 Task: Create a section Continuous Integration (CI) Sprint and in the section, add a milestone Cloud Cost Optimization in the project AgileOrigin
Action: Mouse moved to (184, 410)
Screenshot: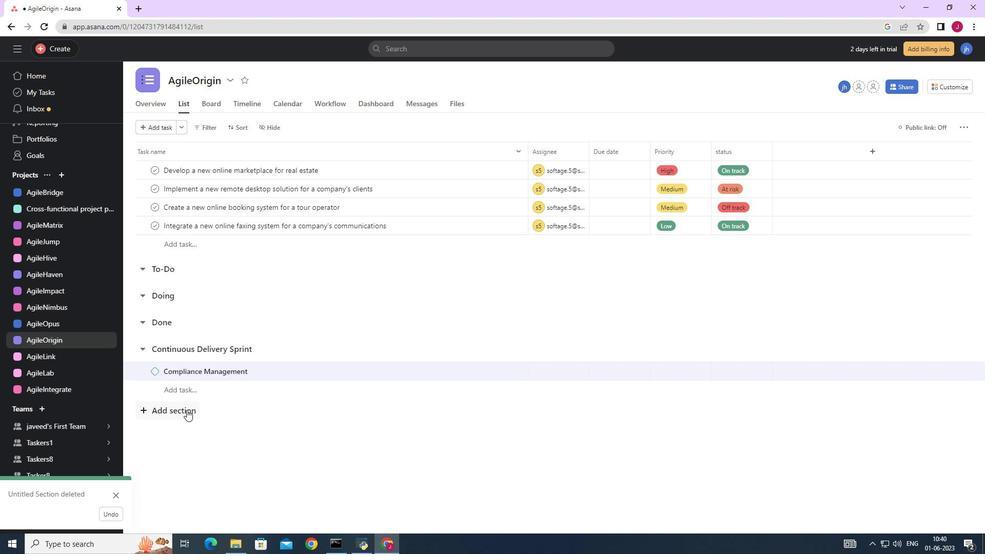 
Action: Mouse pressed left at (184, 410)
Screenshot: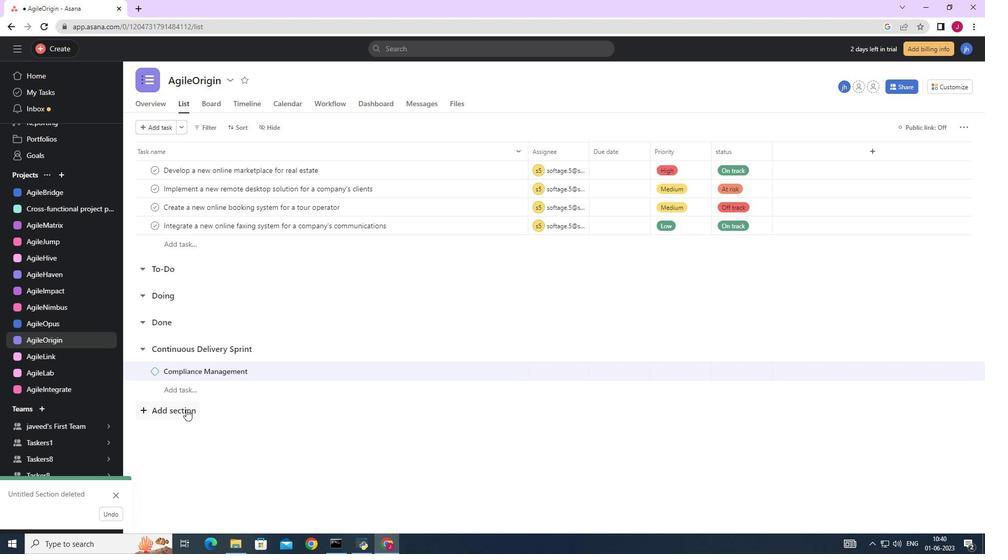 
Action: Key pressed <Key.caps_lock>C<Key.caps_lock>ontinuous<Key.space><Key.caps_lock>I<Key.caps_lock>ntegration<Key.space><Key.shift_r><Key.shift_r><Key.shift_r><Key.shift_r><Key.shift_r><Key.shift_r><Key.shift_r><Key.shift_r><Key.shift_r><Key.shift_r><Key.shift_r><Key.shift_r><Key.shift_r><Key.shift_r><Key.shift_r><Key.shift_r>)<Key.caps_lock>CI<Key.shift_r>)<Key.backspace><Key.backspace><Key.backspace><Key.backspace><Key.shift_r>(<Key.caps_lock><Key.backspace><Key.shift_r>(<Key.caps_lock>CI<Key.shift_r>)<Key.space><Key.caps_lock>s<Key.backspace><Key.caps_lock>S<Key.caps_lock>print<Key.enter>
Screenshot: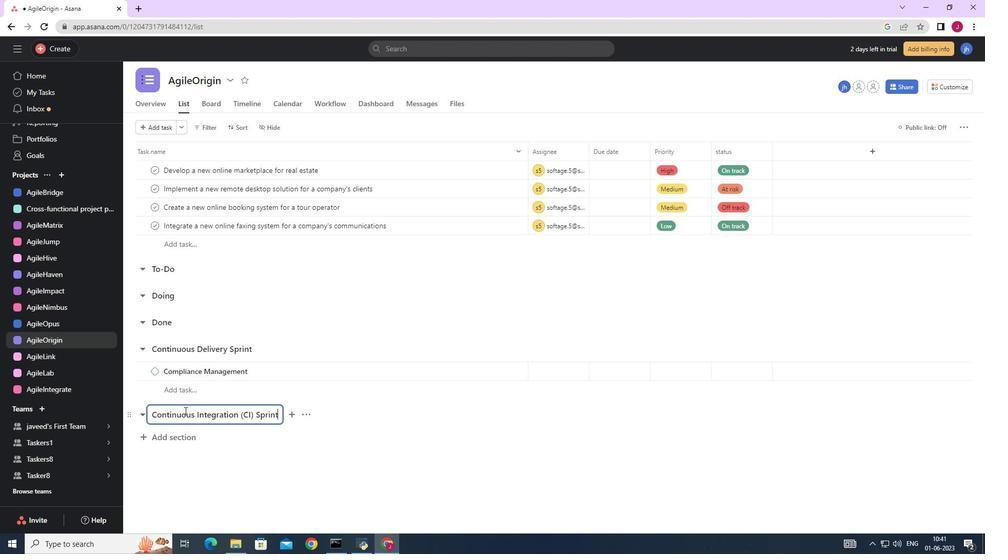 
Action: Mouse moved to (521, 437)
Screenshot: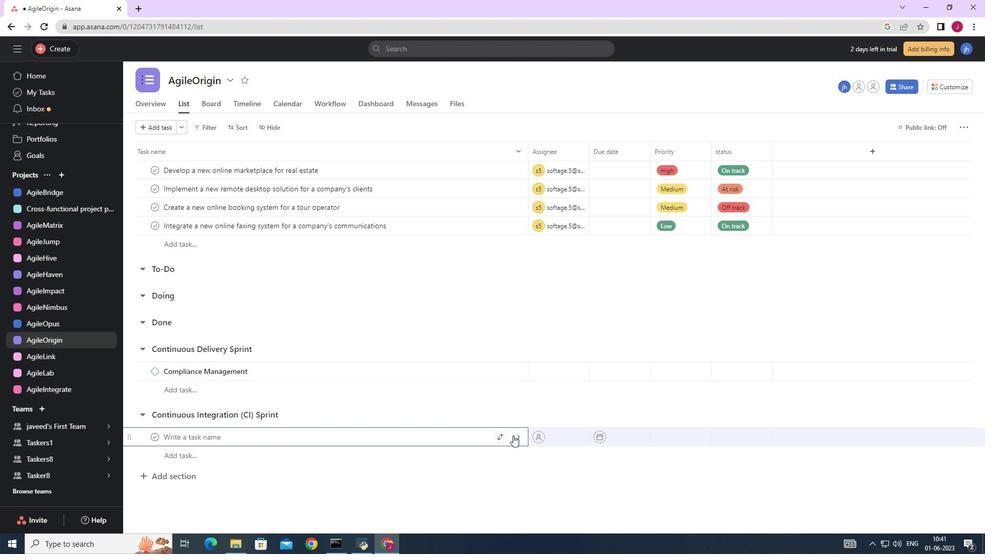 
Action: Mouse pressed left at (521, 437)
Screenshot: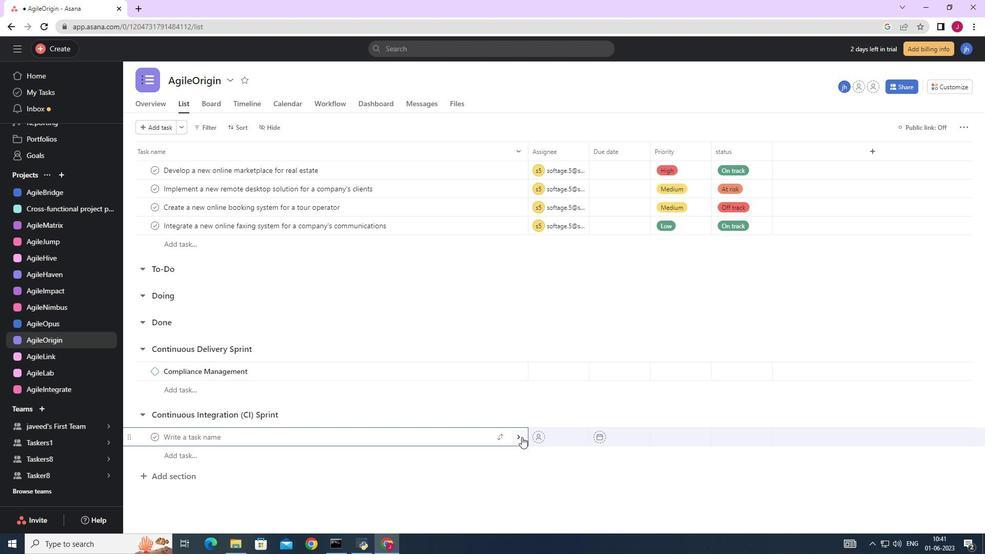 
Action: Mouse moved to (719, 385)
Screenshot: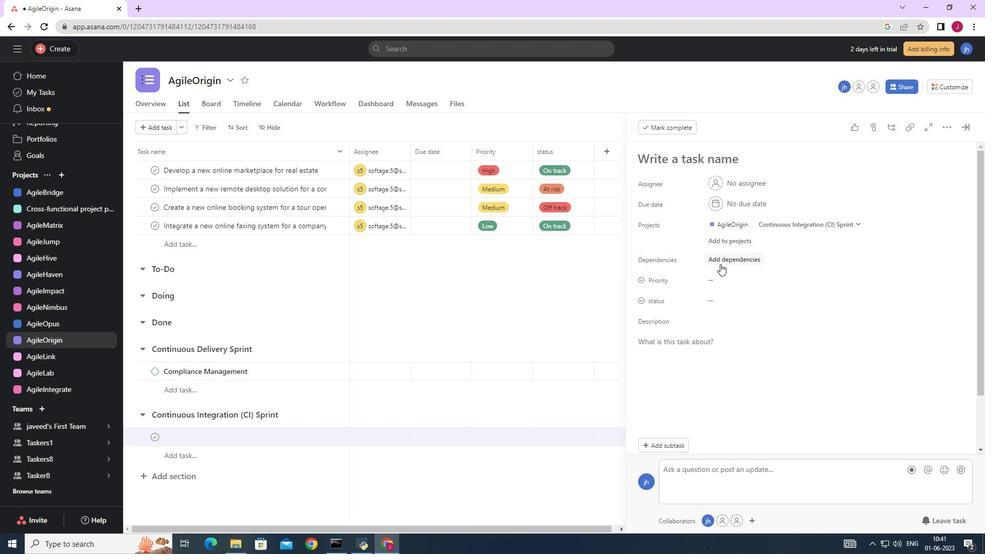 
Action: Mouse scrolled (719, 384) with delta (0, 0)
Screenshot: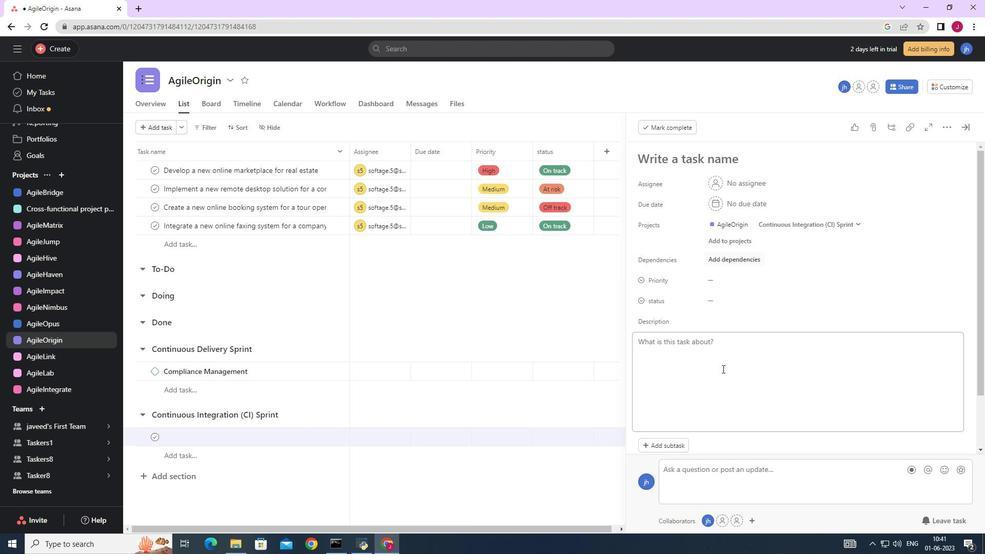 
Action: Mouse scrolled (719, 384) with delta (0, 0)
Screenshot: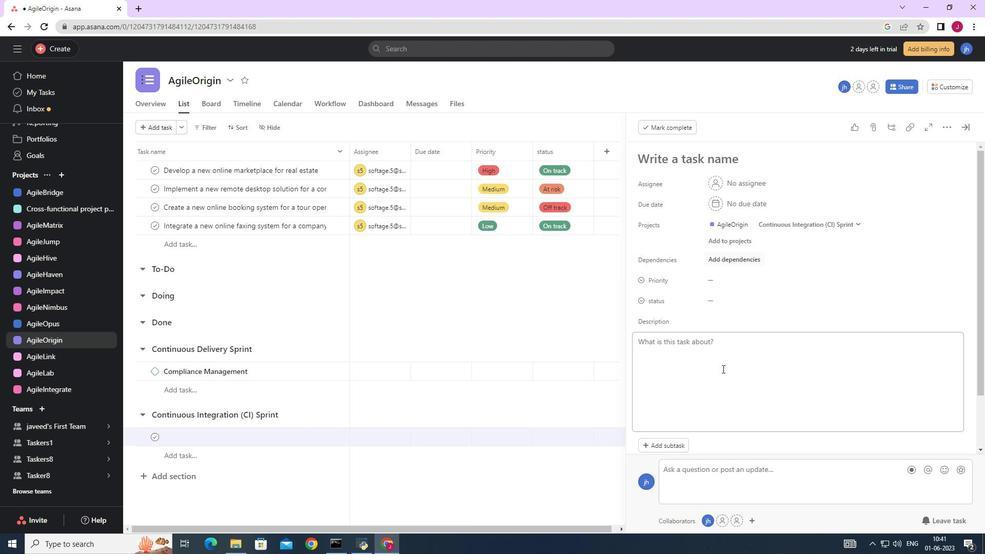 
Action: Mouse scrolled (719, 384) with delta (0, 0)
Screenshot: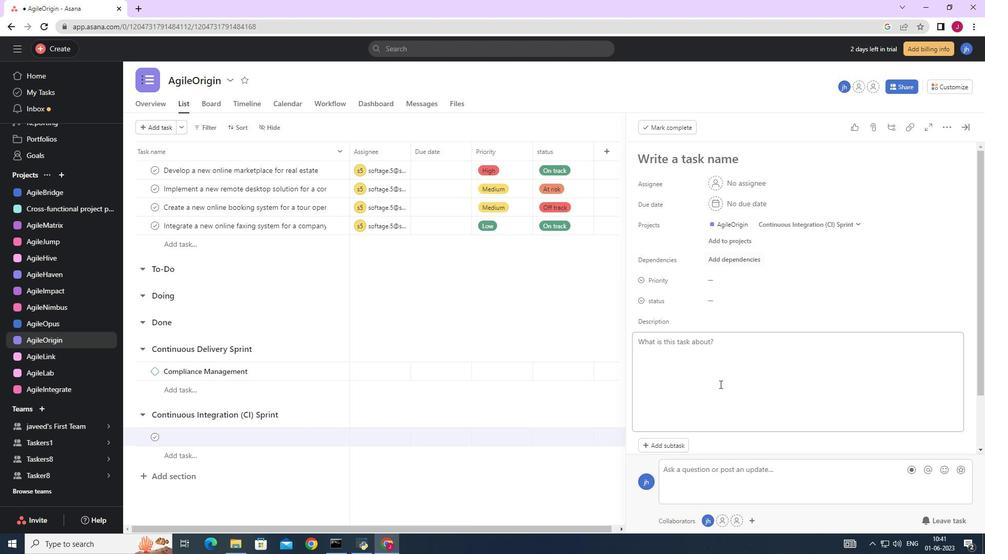 
Action: Mouse scrolled (719, 384) with delta (0, 0)
Screenshot: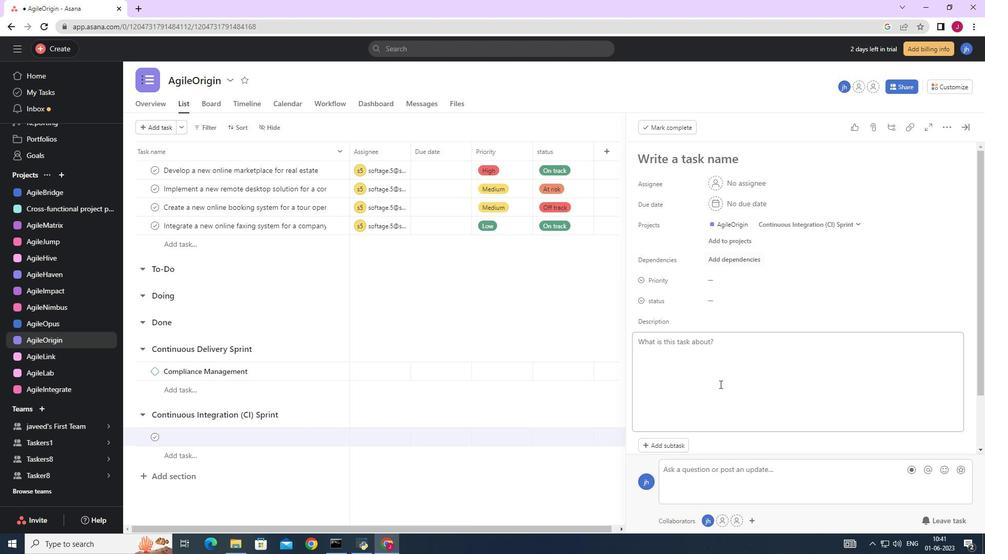 
Action: Mouse moved to (946, 124)
Screenshot: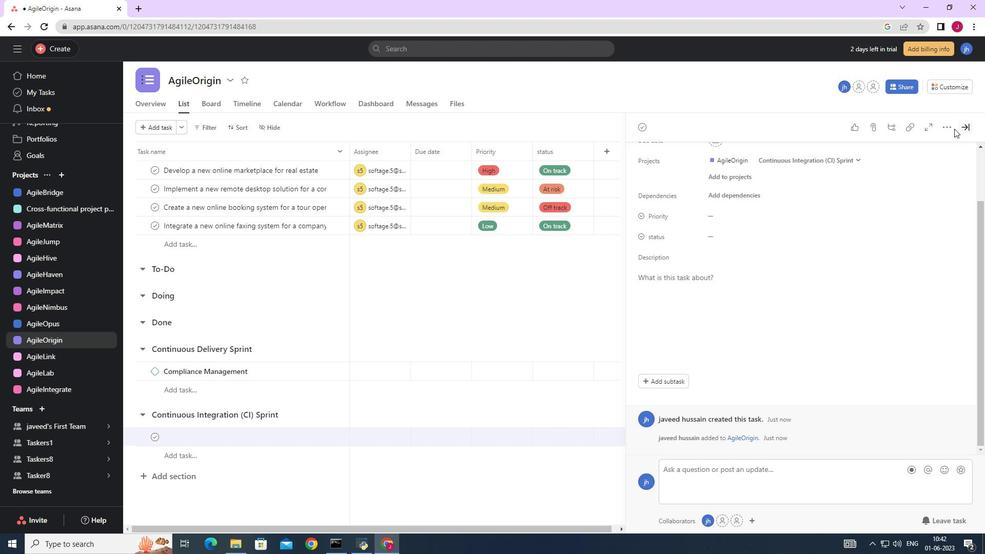 
Action: Mouse pressed left at (946, 124)
Screenshot: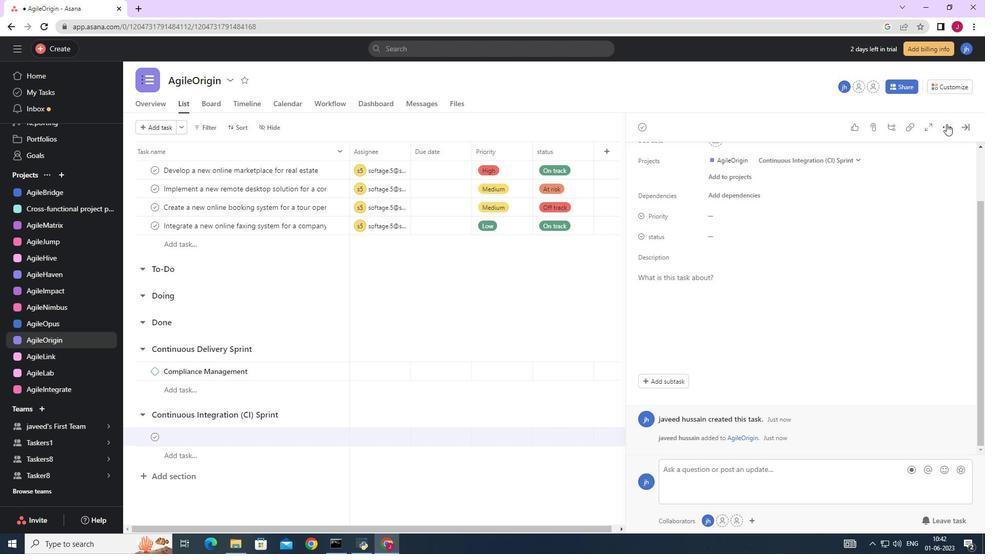 
Action: Mouse moved to (871, 167)
Screenshot: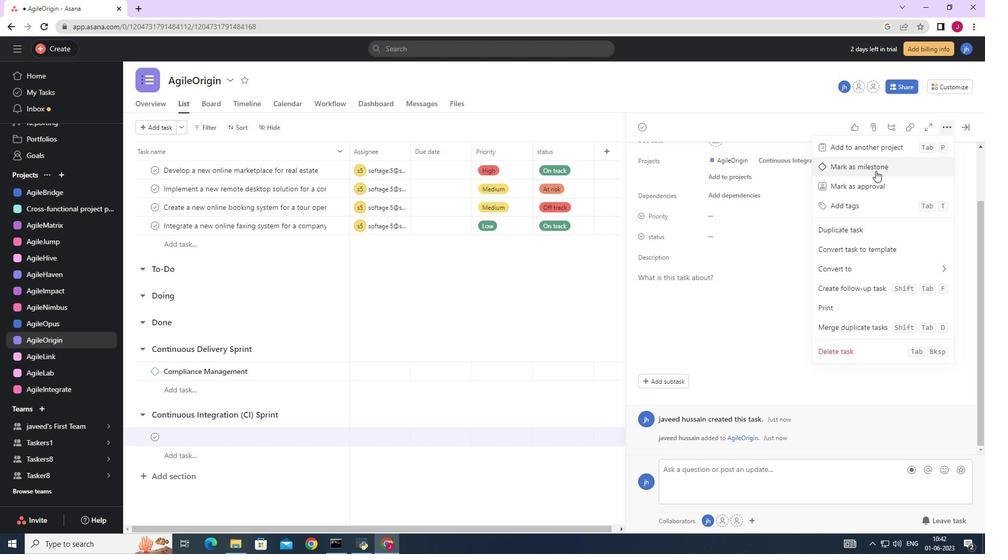 
Action: Mouse pressed left at (871, 167)
Screenshot: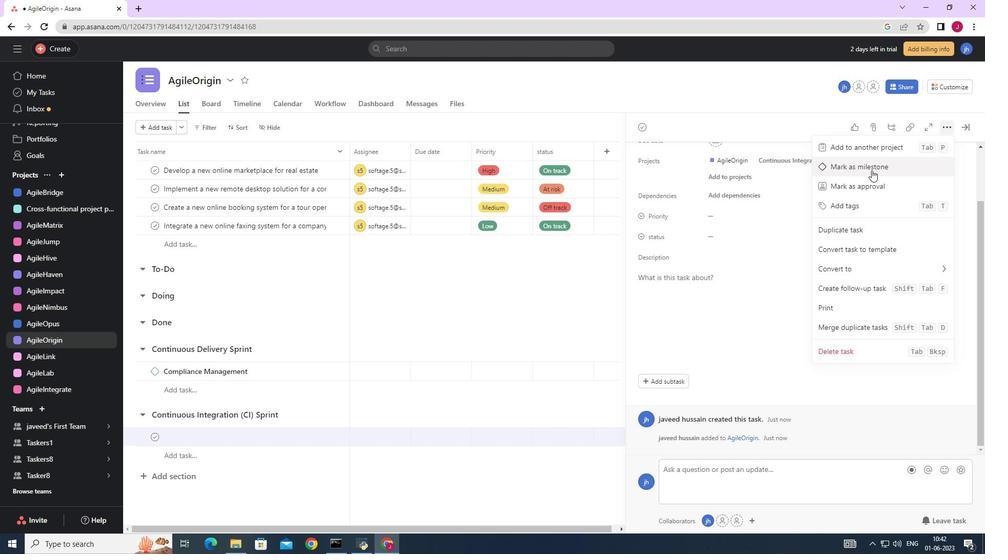 
Action: Mouse moved to (965, 129)
Screenshot: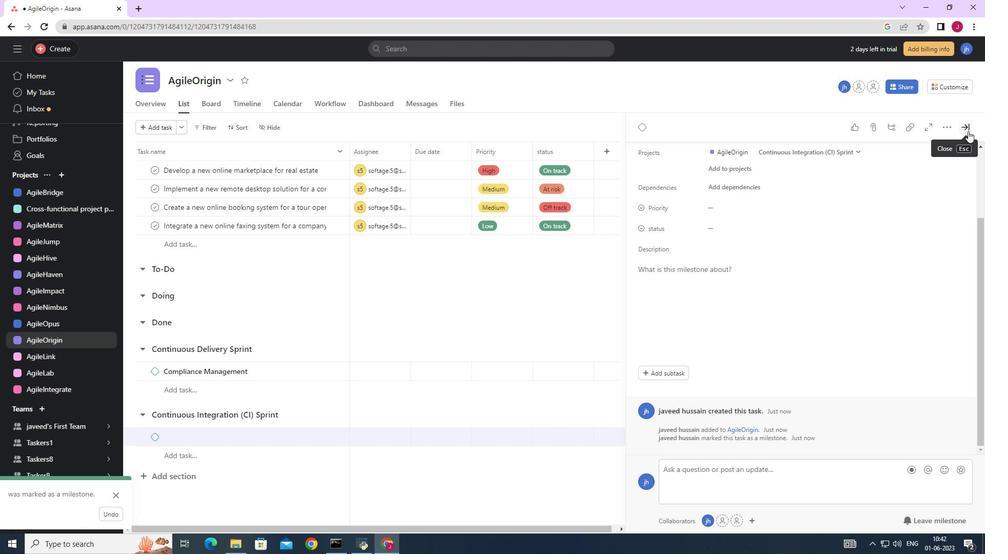 
Action: Mouse pressed left at (965, 129)
Screenshot: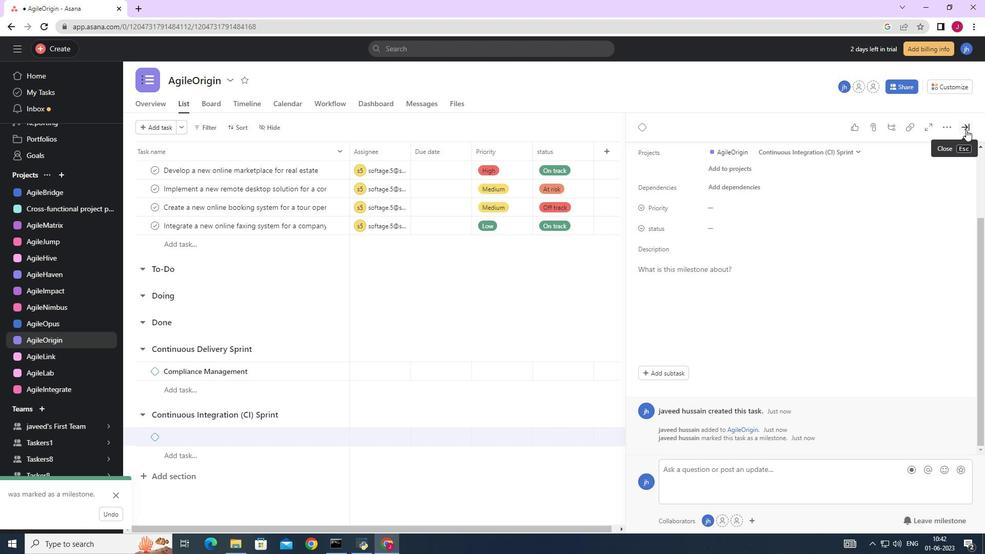 
Action: Mouse moved to (629, 319)
Screenshot: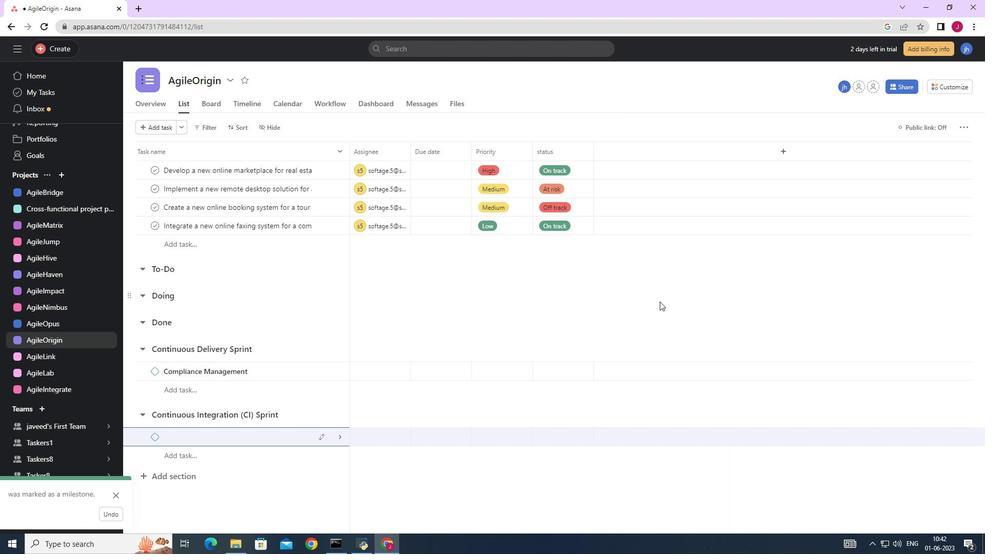 
